 Task: Sort the products by price (highest first).
Action: Mouse moved to (16, 91)
Screenshot: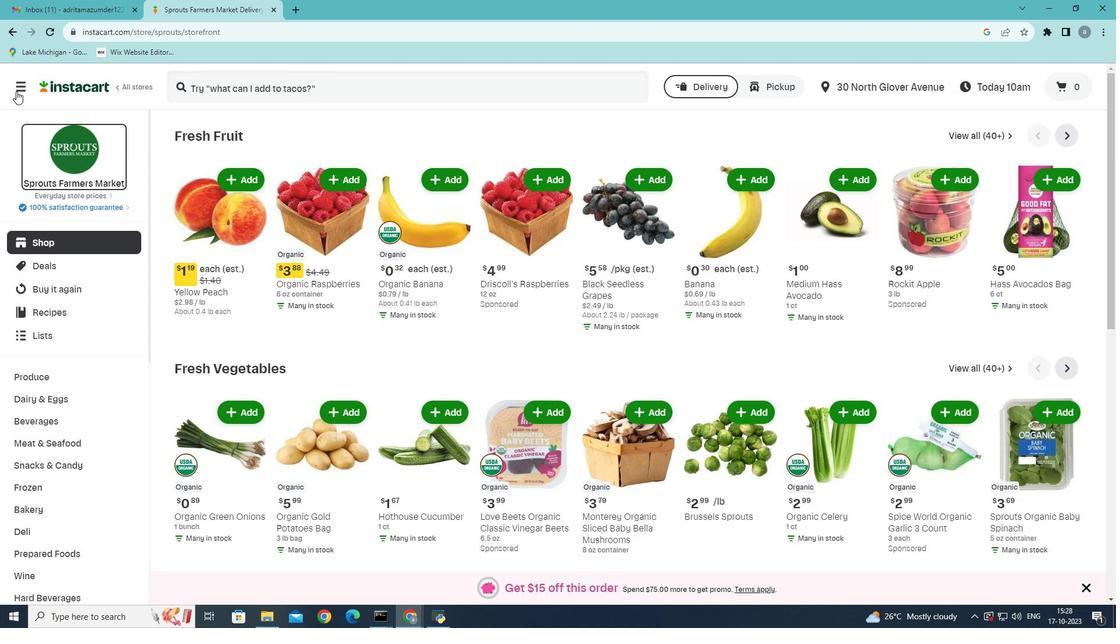 
Action: Mouse pressed left at (16, 91)
Screenshot: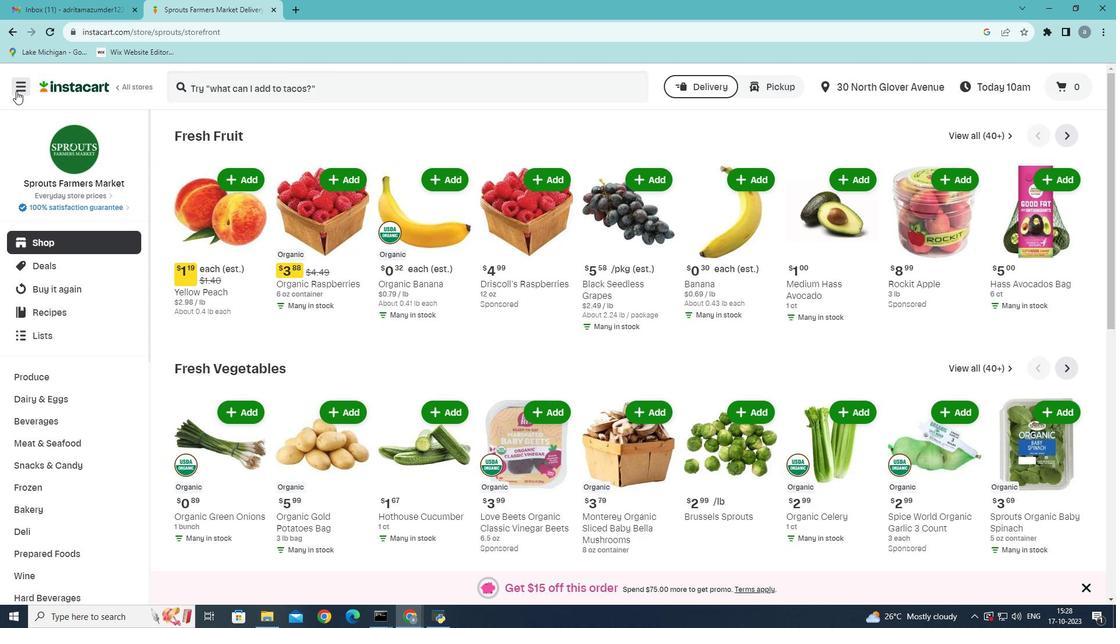
Action: Mouse moved to (39, 345)
Screenshot: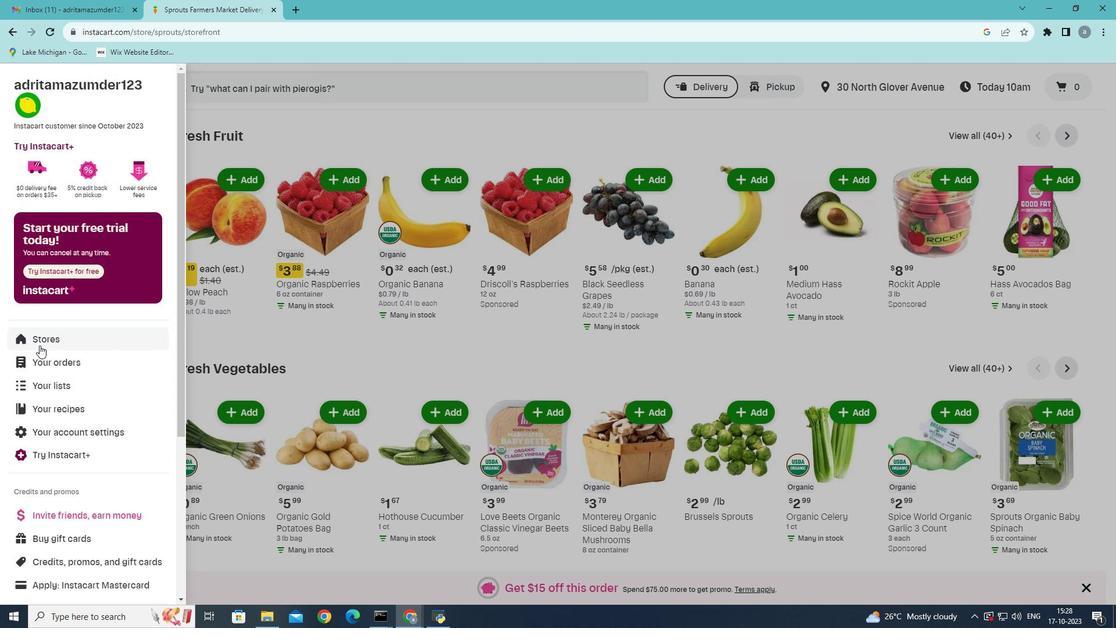 
Action: Mouse pressed left at (39, 345)
Screenshot: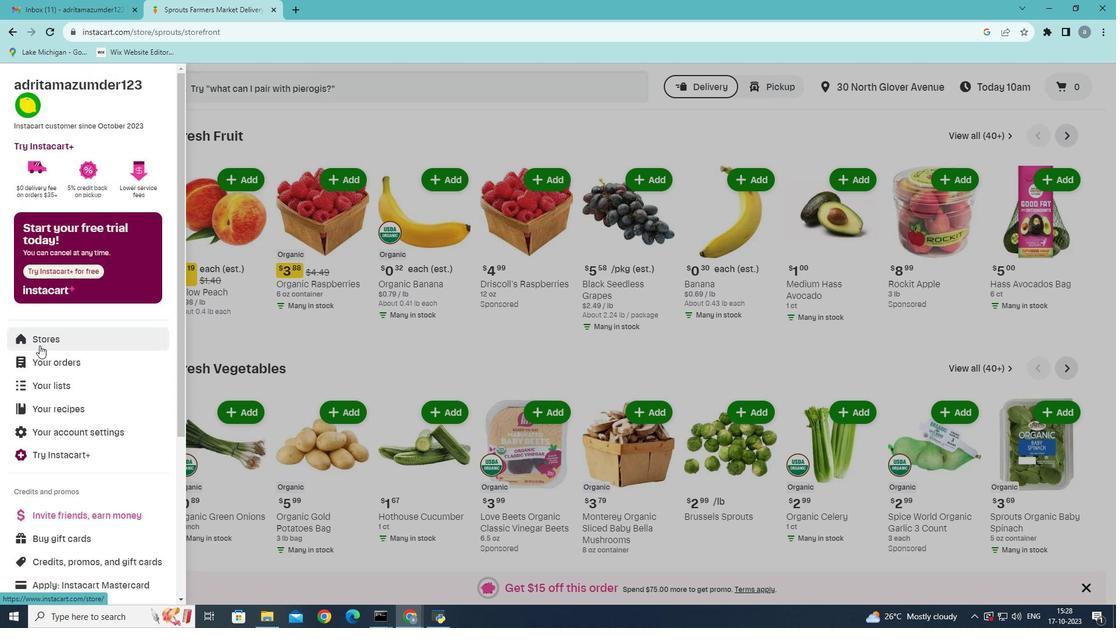 
Action: Mouse moved to (269, 137)
Screenshot: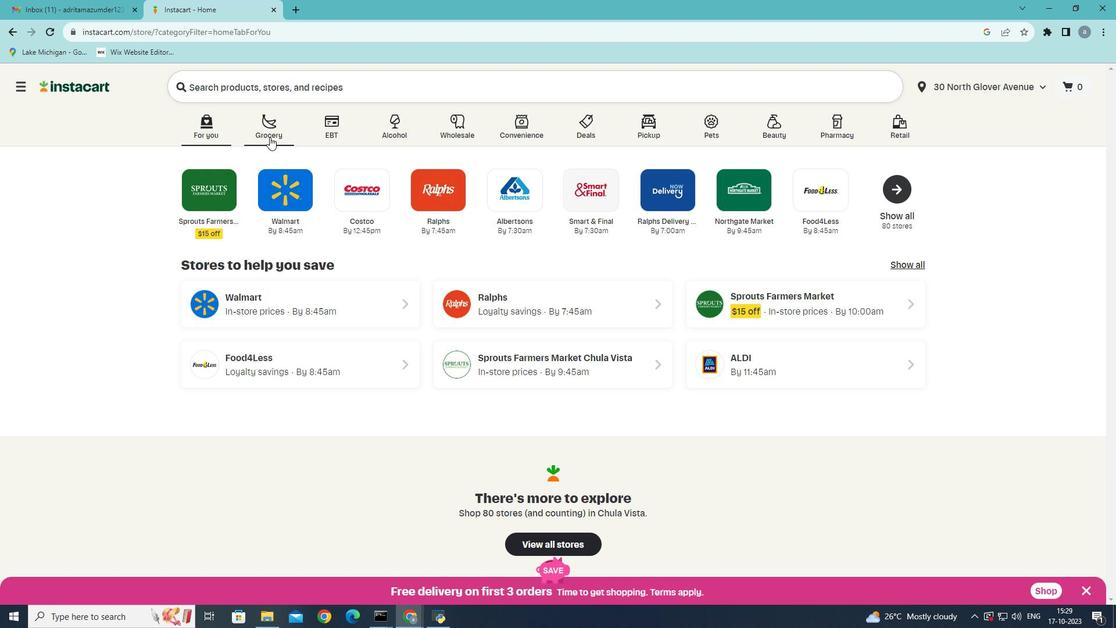 
Action: Mouse pressed left at (269, 137)
Screenshot: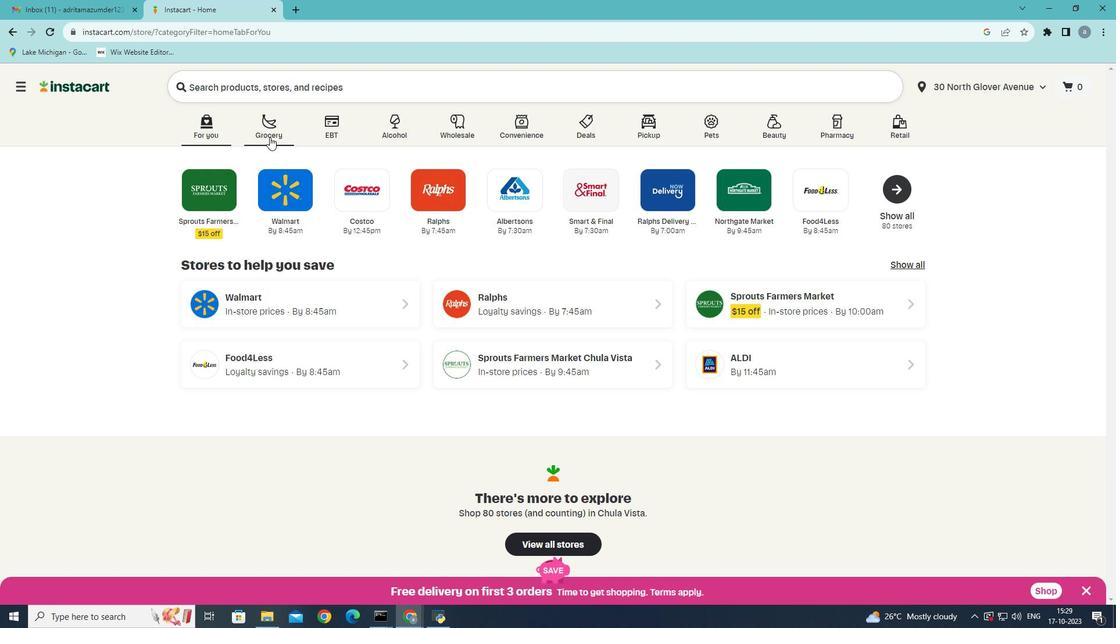
Action: Mouse moved to (805, 265)
Screenshot: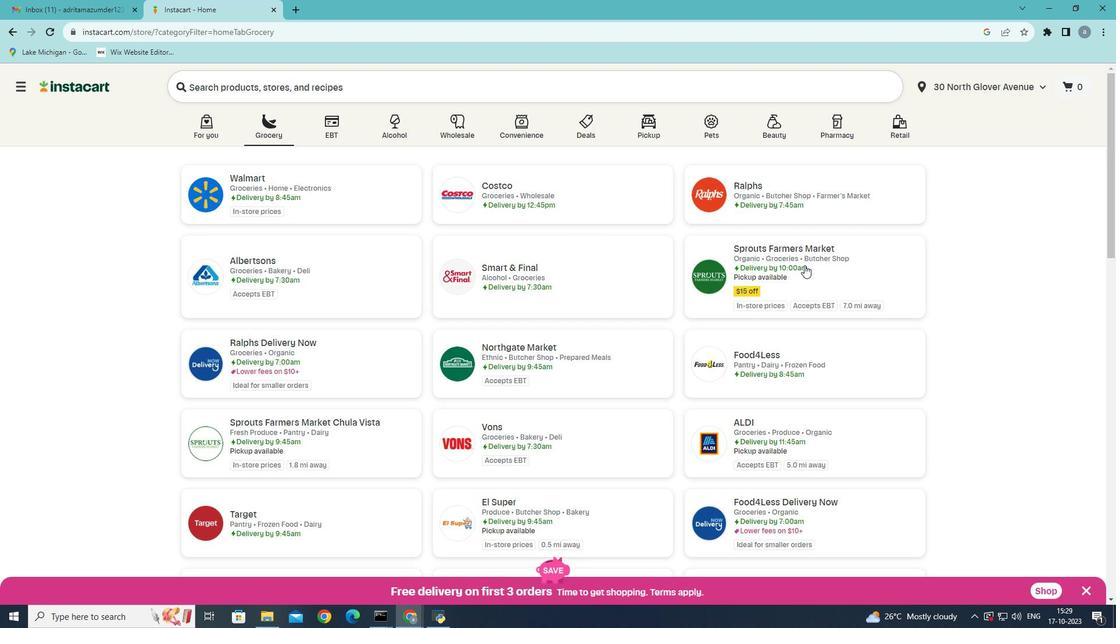 
Action: Mouse pressed left at (805, 265)
Screenshot: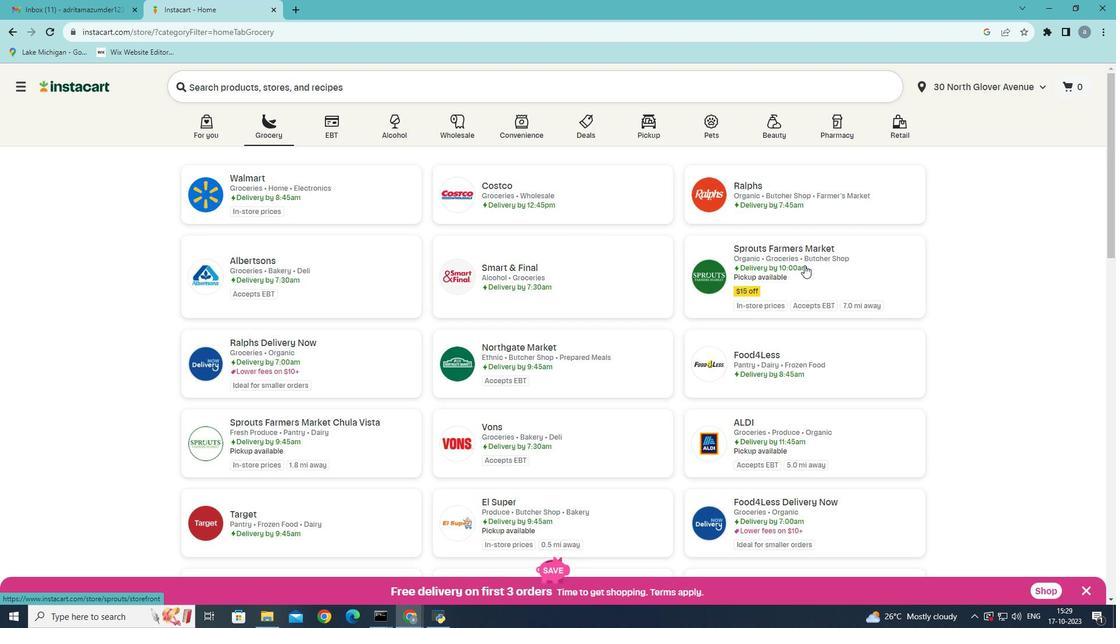 
Action: Mouse moved to (59, 444)
Screenshot: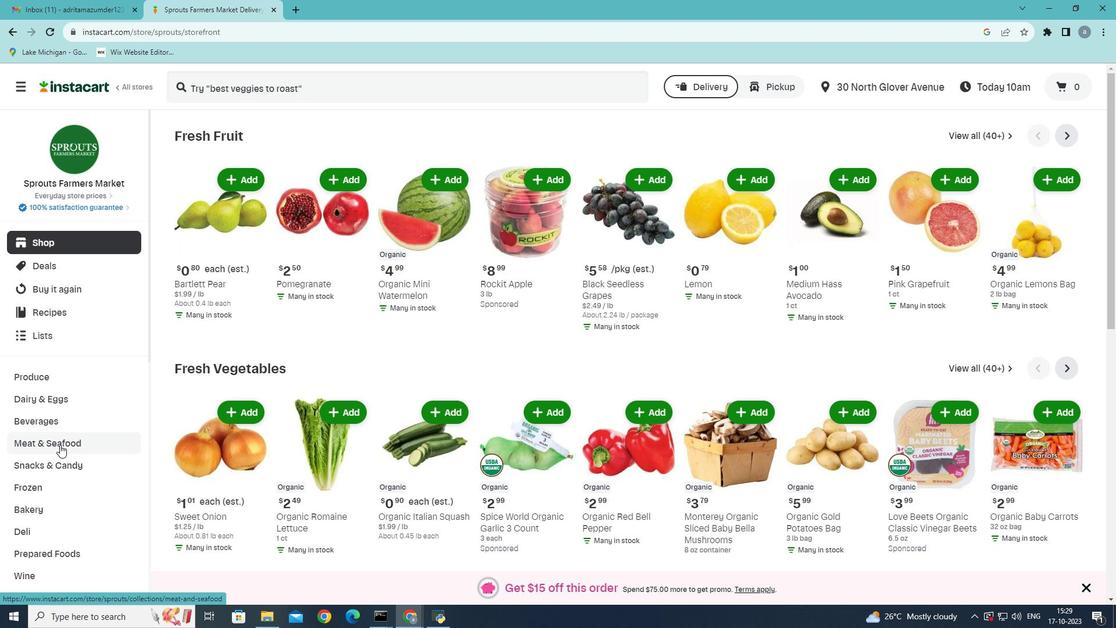 
Action: Mouse pressed left at (59, 444)
Screenshot: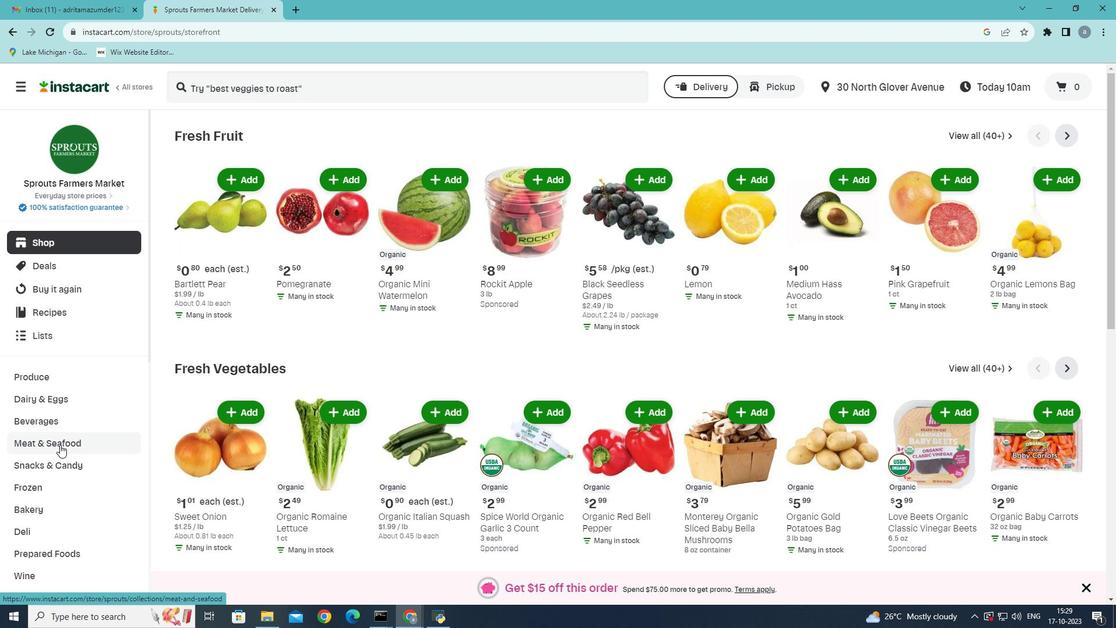 
Action: Mouse moved to (345, 169)
Screenshot: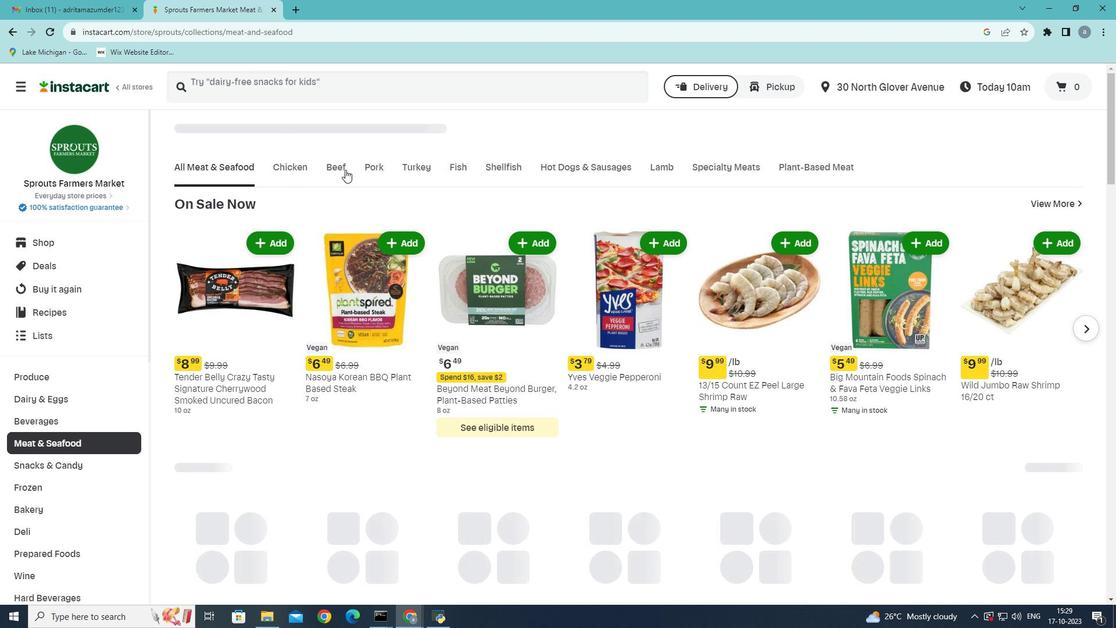 
Action: Mouse pressed left at (345, 169)
Screenshot: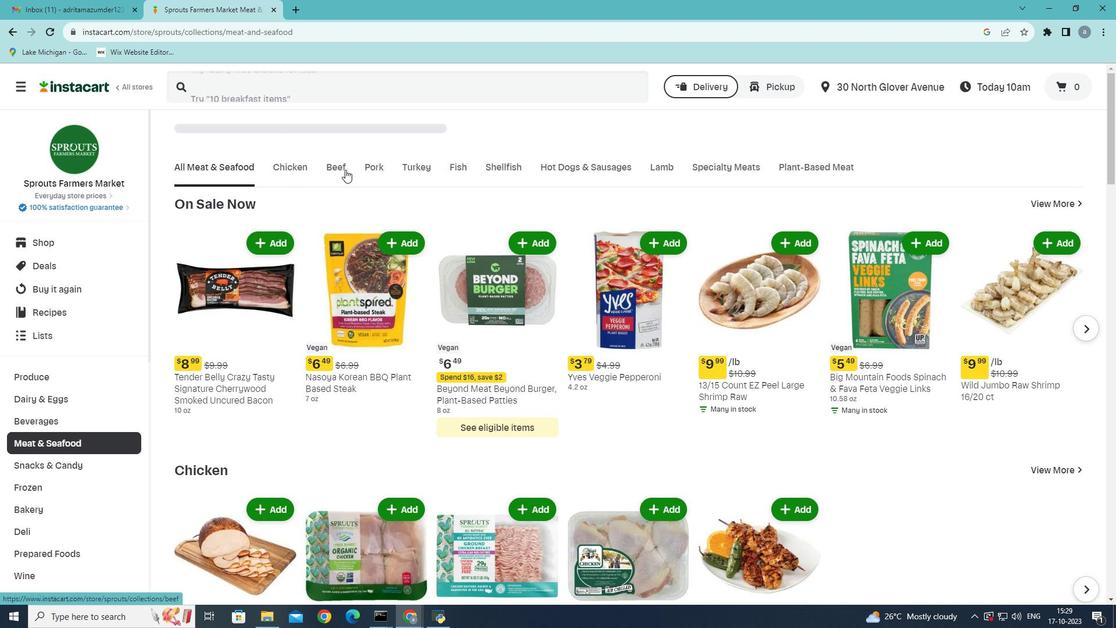 
Action: Mouse moved to (315, 219)
Screenshot: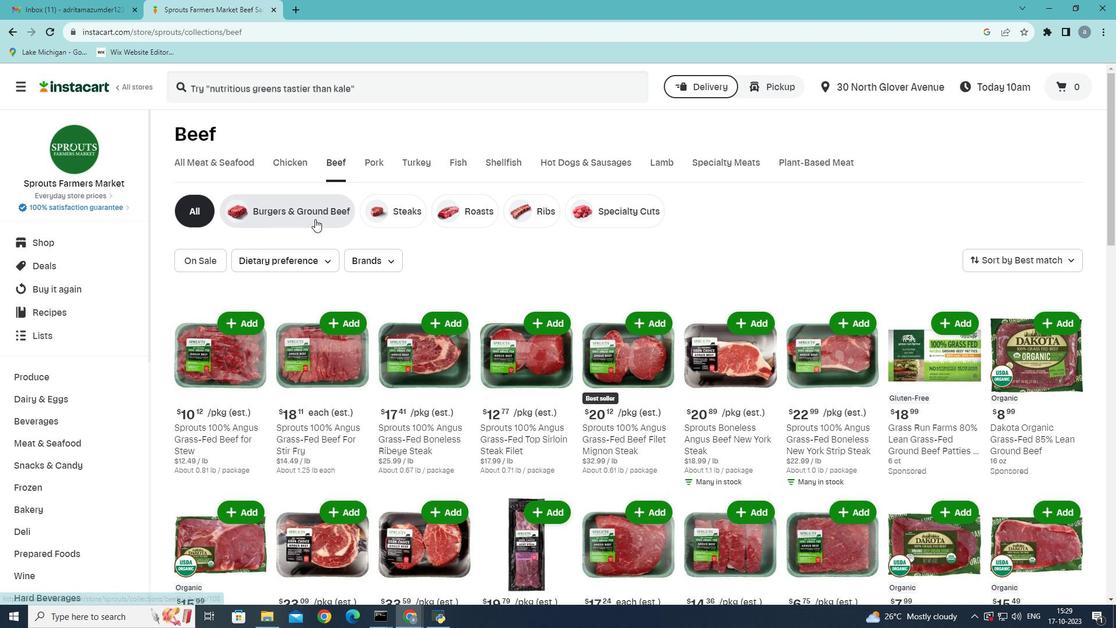 
Action: Mouse pressed left at (315, 219)
Screenshot: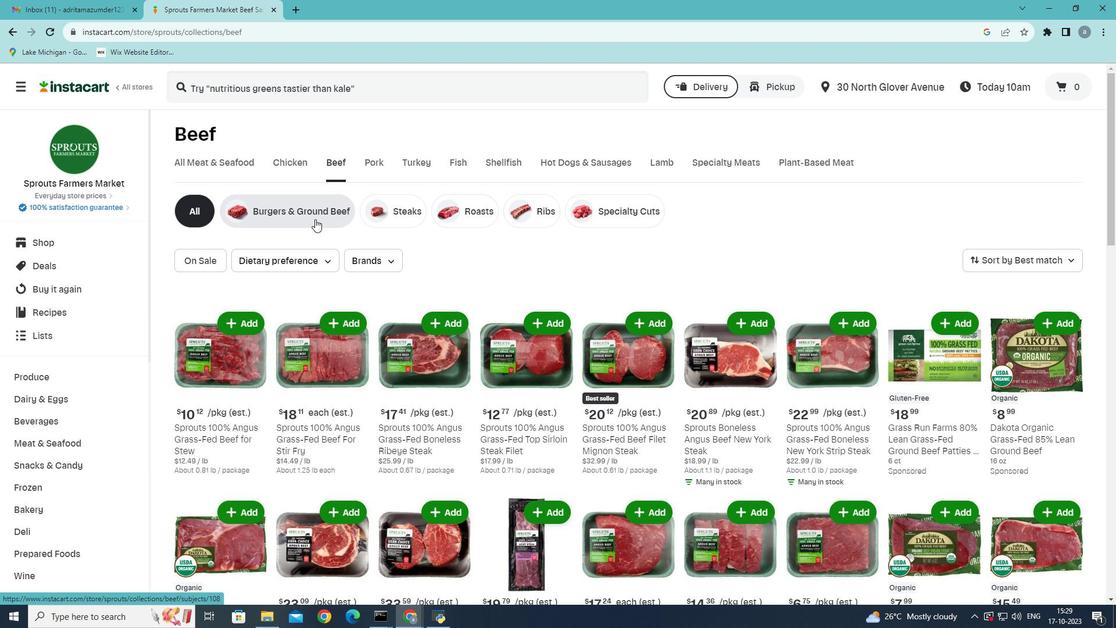 
Action: Mouse moved to (1071, 260)
Screenshot: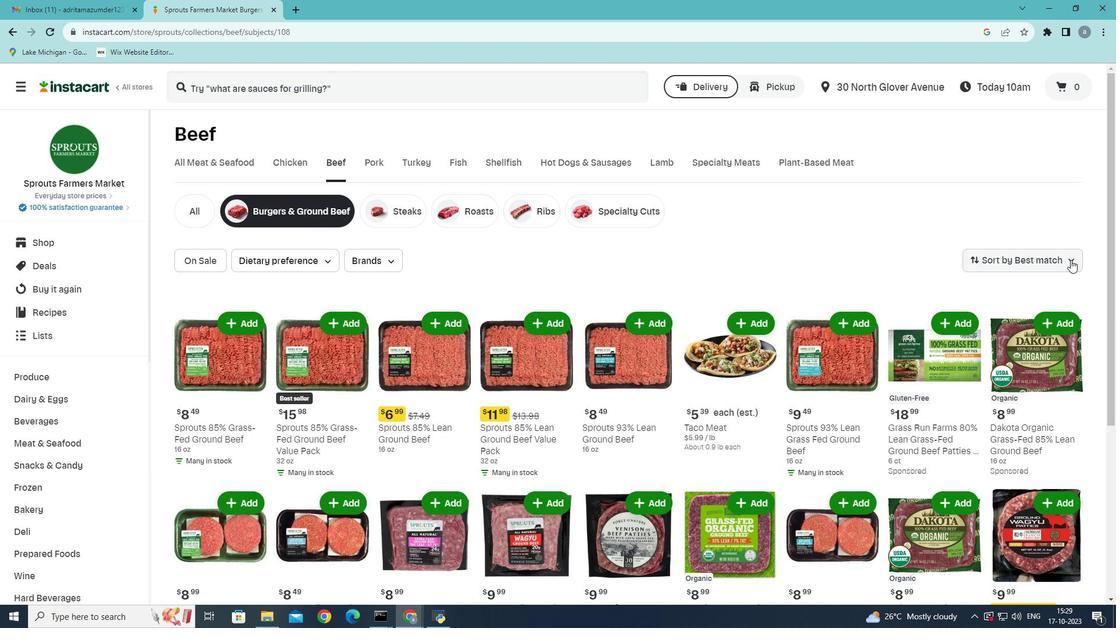 
Action: Mouse pressed left at (1071, 260)
Screenshot: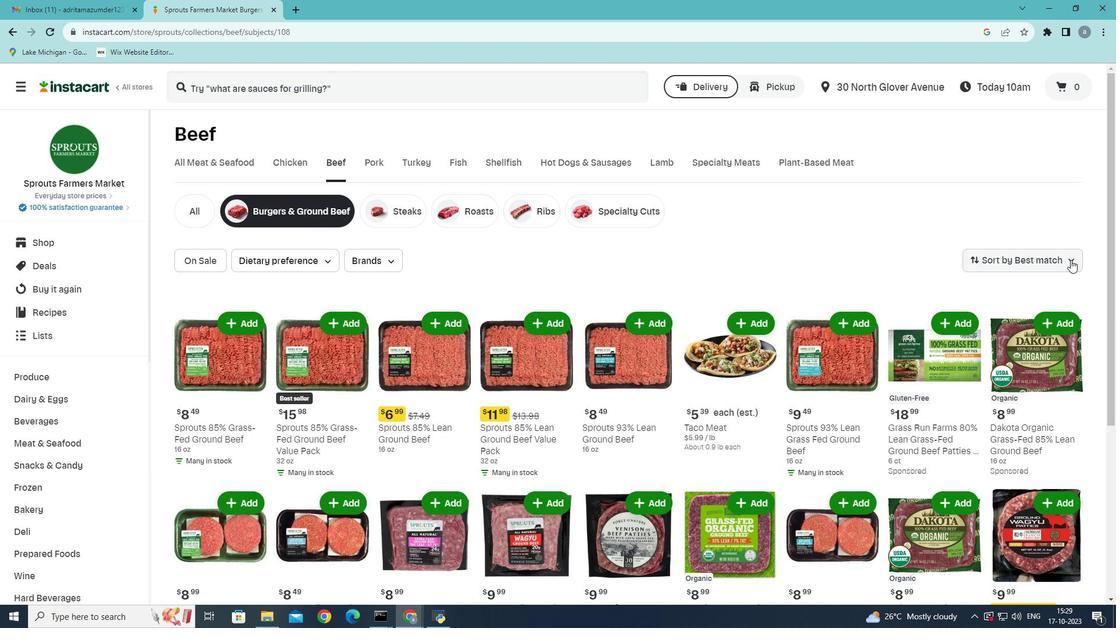 
Action: Mouse moved to (1055, 340)
Screenshot: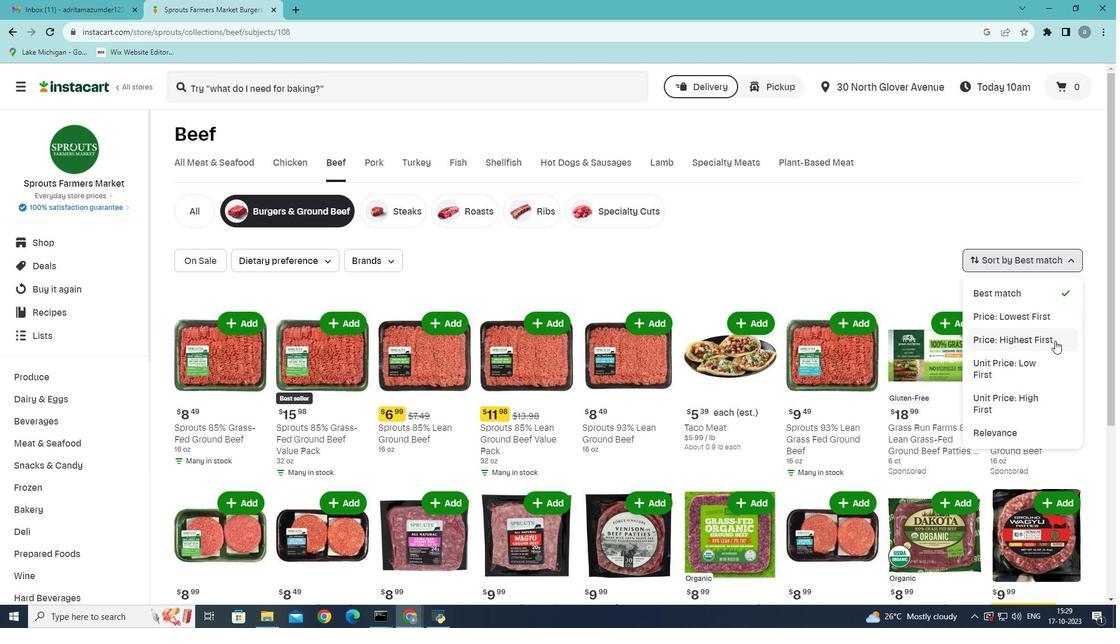 
Action: Mouse pressed left at (1055, 340)
Screenshot: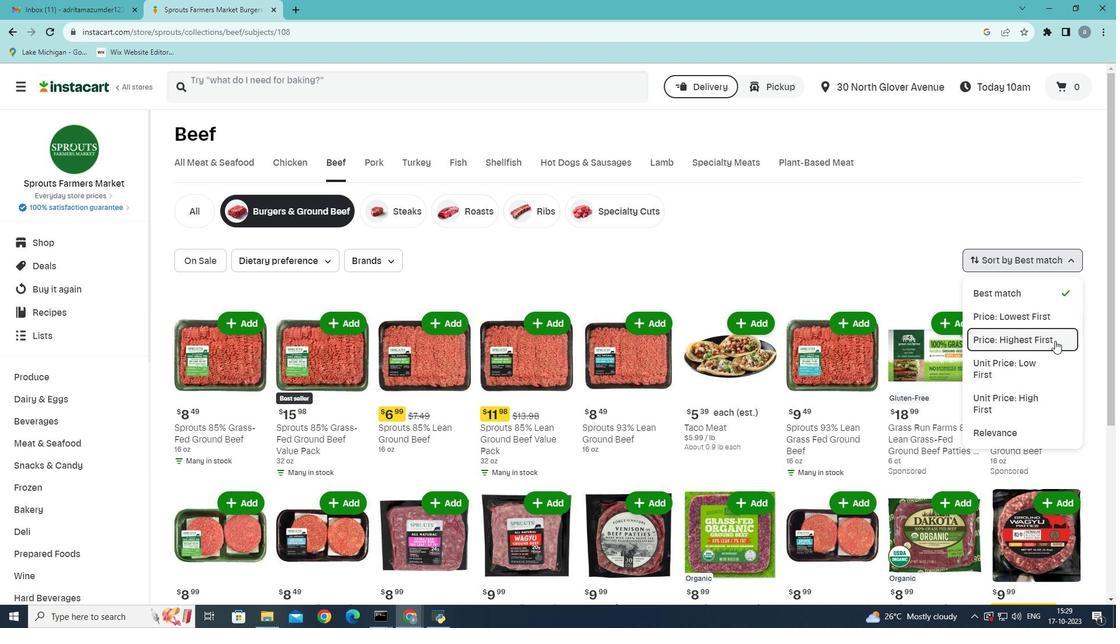 
Action: Mouse moved to (1055, 340)
Screenshot: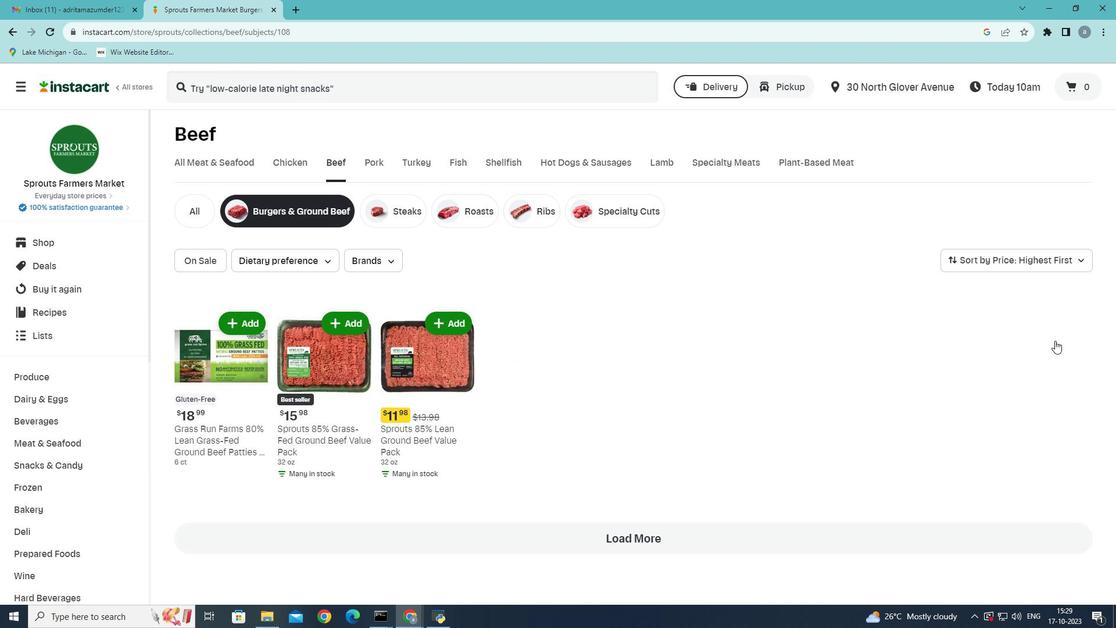 
